 Task: In Heading Arial with underline. Font size of heading  '18'Font style of data Calibri. Font size of data  9Alignment of headline & data Align center. Fill color in heading,  RedFont color of data Black Apply border in Data No BorderIn the sheet  Excel Workbook Spreadsheetbook
Action: Mouse moved to (45, 108)
Screenshot: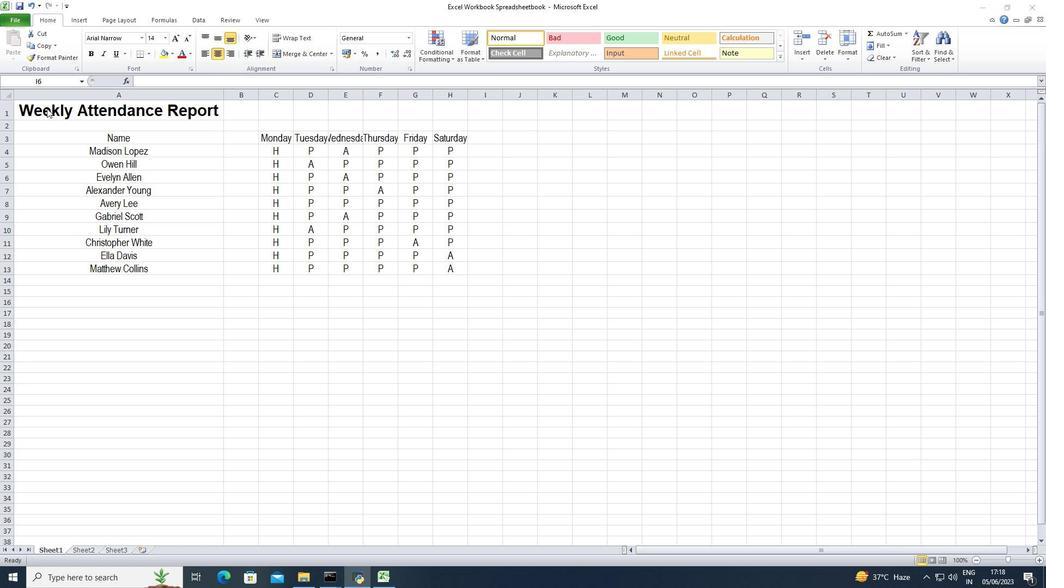 
Action: Mouse pressed left at (45, 108)
Screenshot: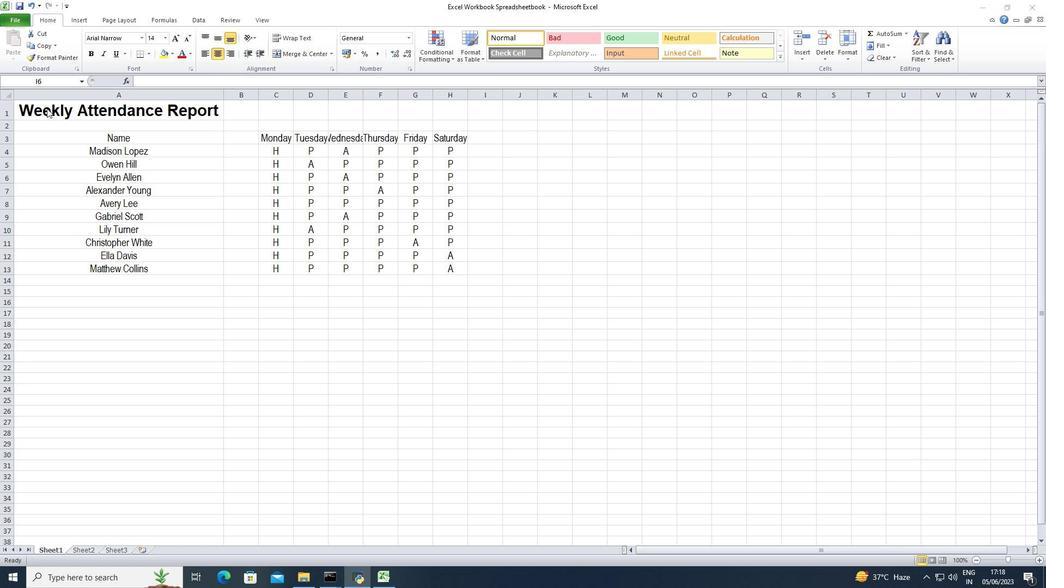 
Action: Mouse pressed left at (45, 108)
Screenshot: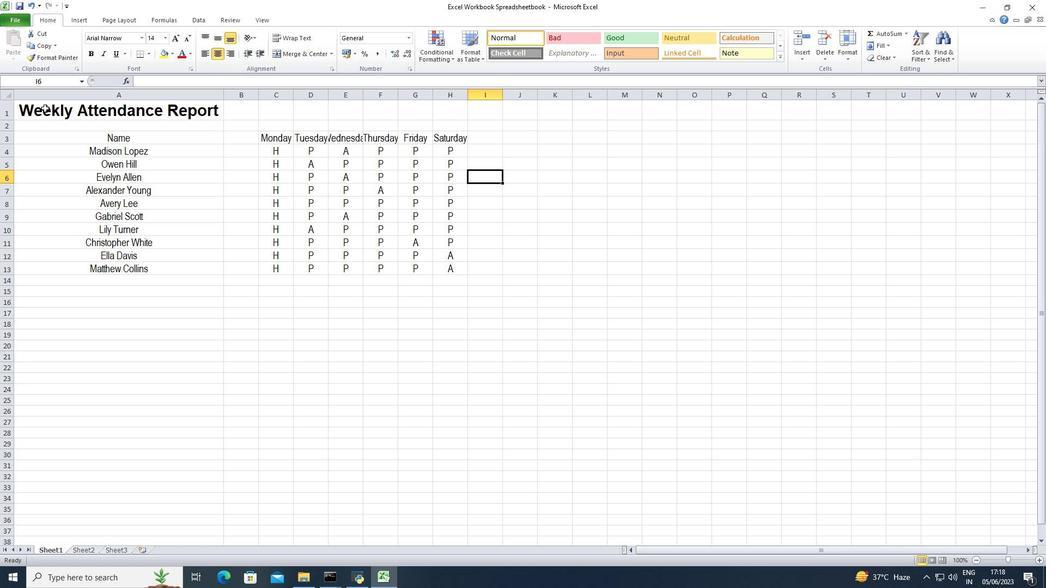
Action: Mouse moved to (33, 109)
Screenshot: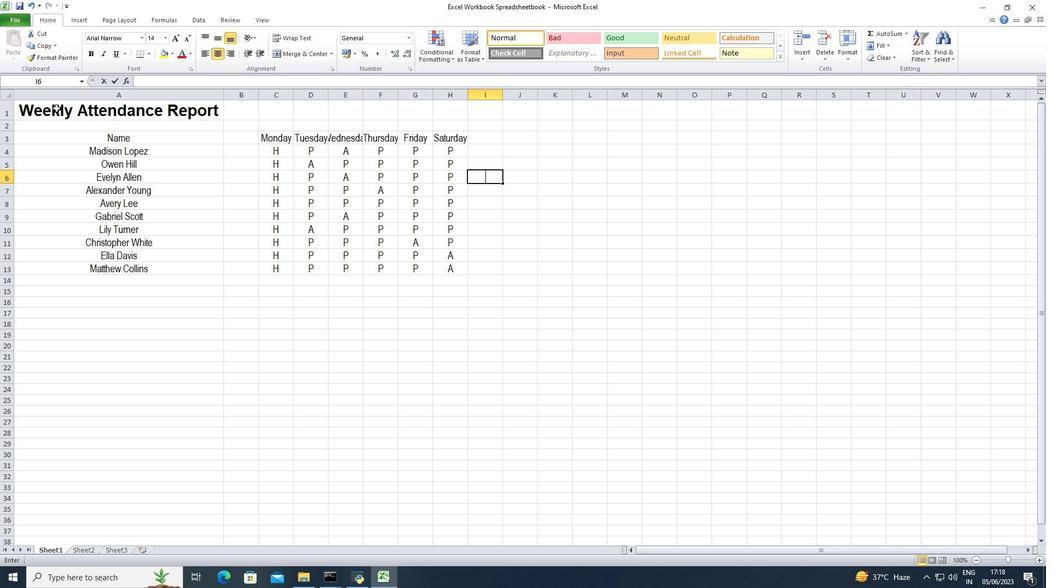 
Action: Mouse pressed left at (33, 109)
Screenshot: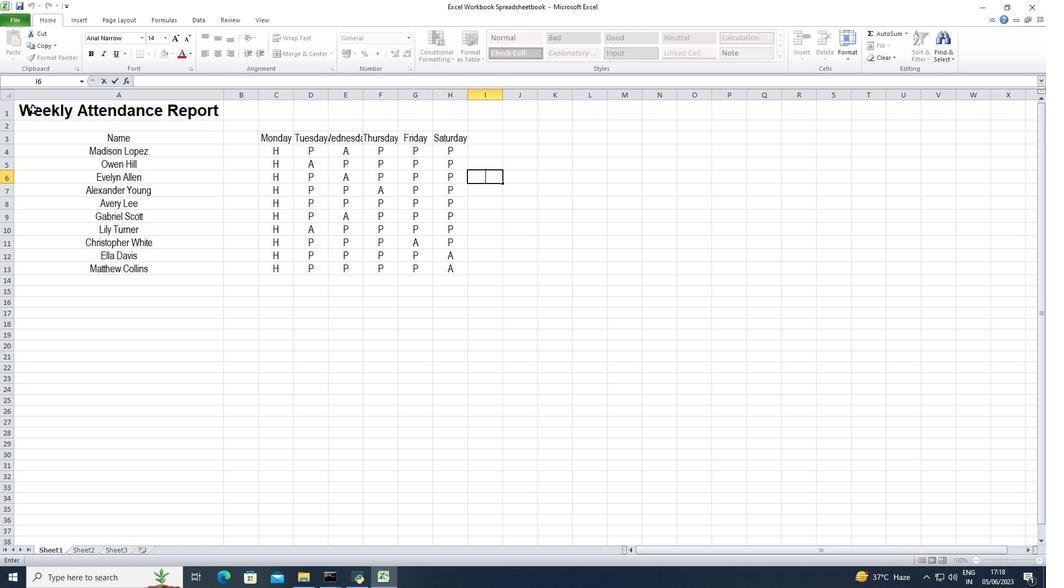 
Action: Mouse moved to (122, 39)
Screenshot: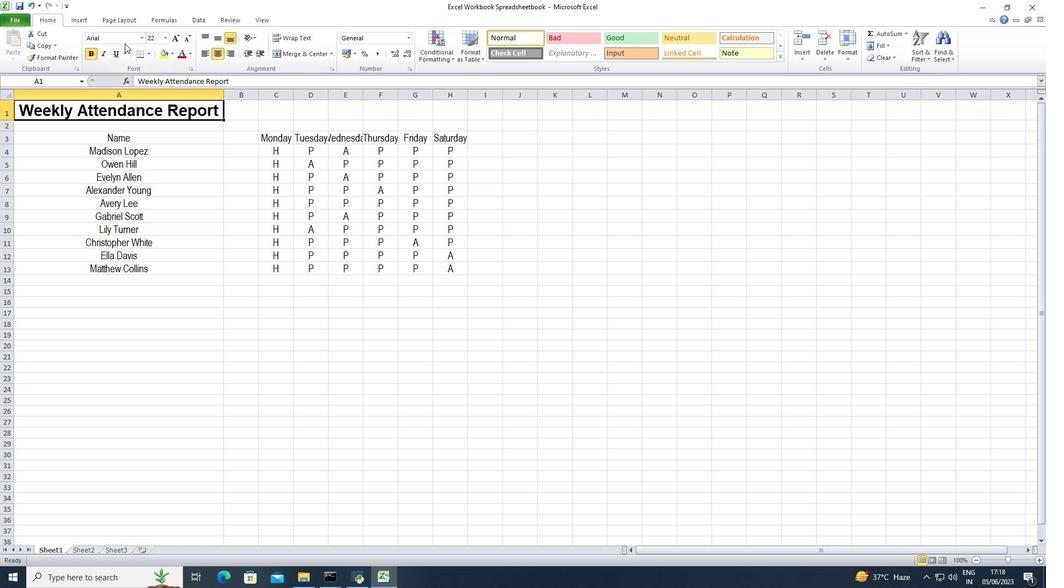 
Action: Mouse pressed left at (122, 39)
Screenshot: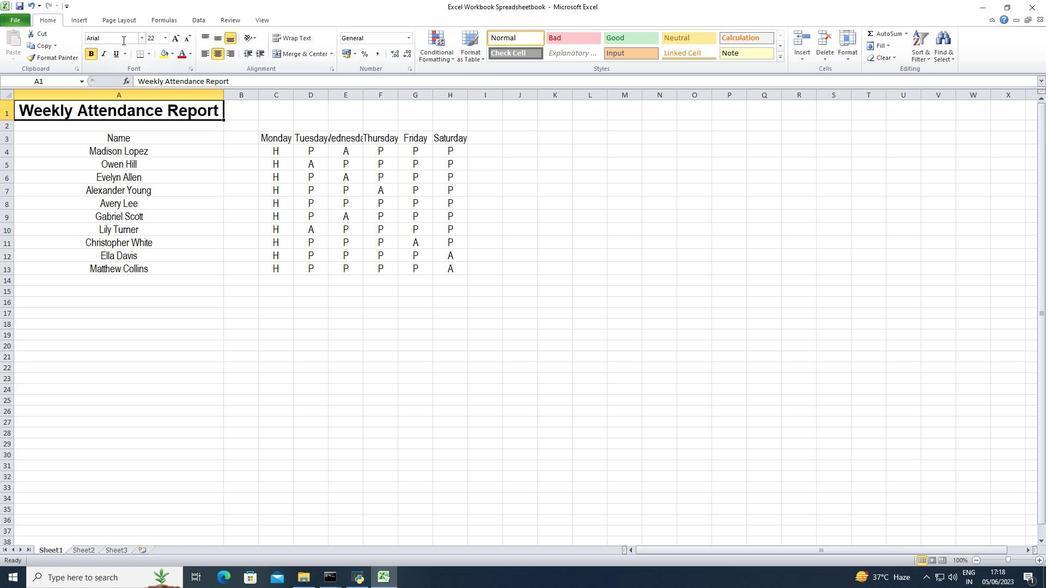 
Action: Key pressed <Key.enter>
Screenshot: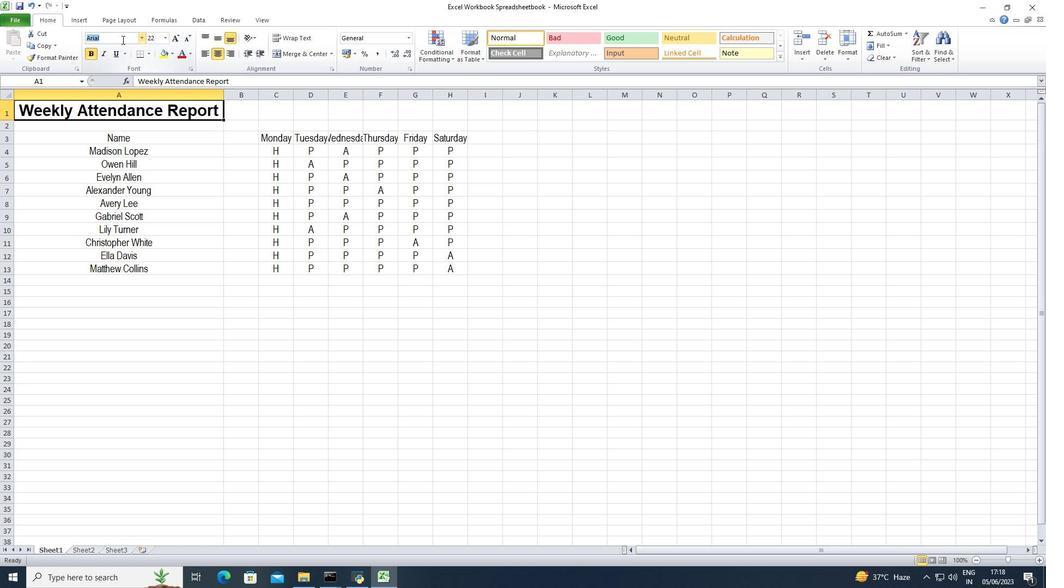 
Action: Mouse moved to (117, 50)
Screenshot: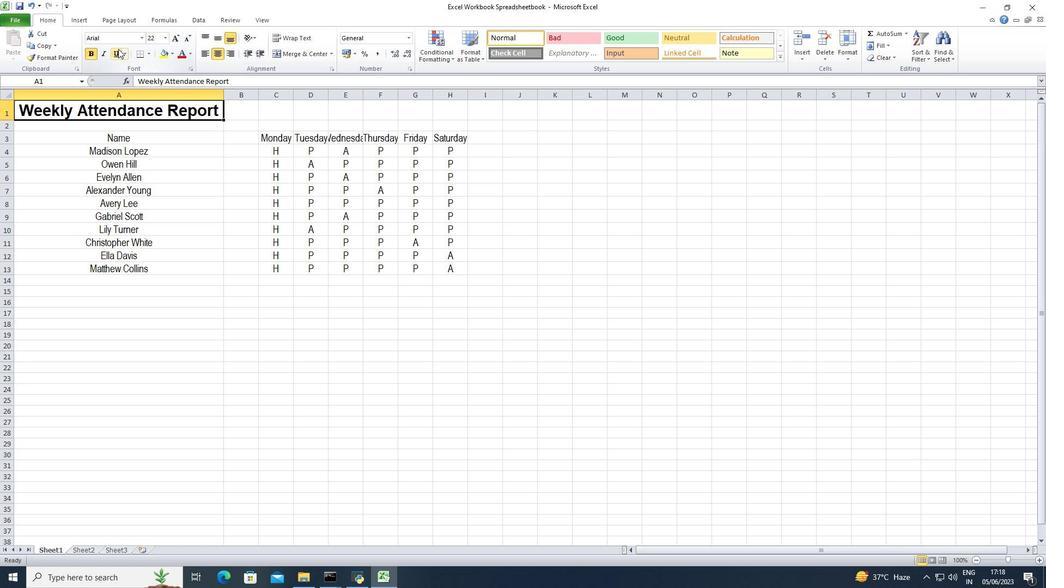 
Action: Mouse pressed left at (117, 50)
Screenshot: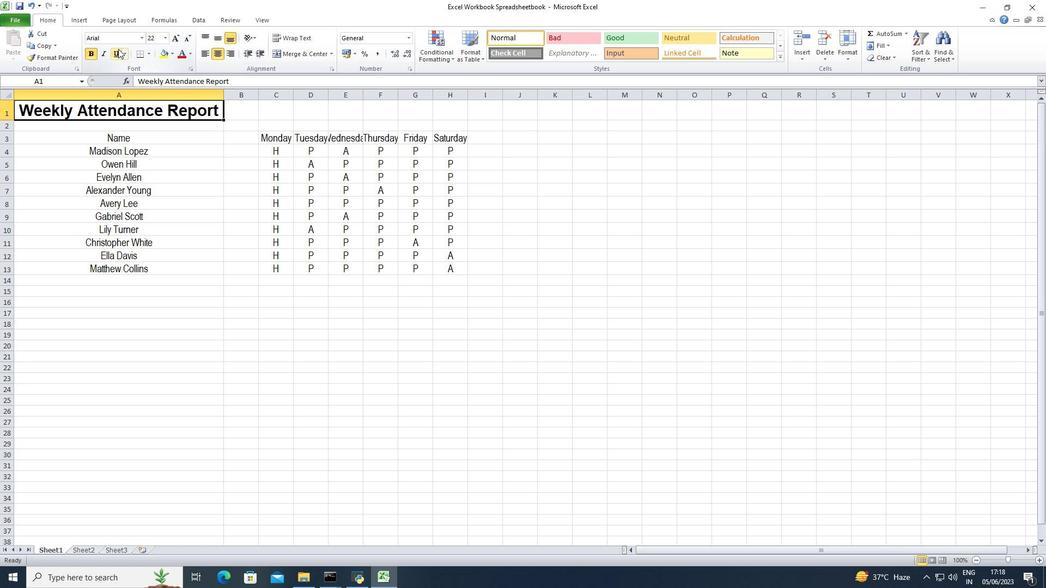 
Action: Mouse moved to (166, 37)
Screenshot: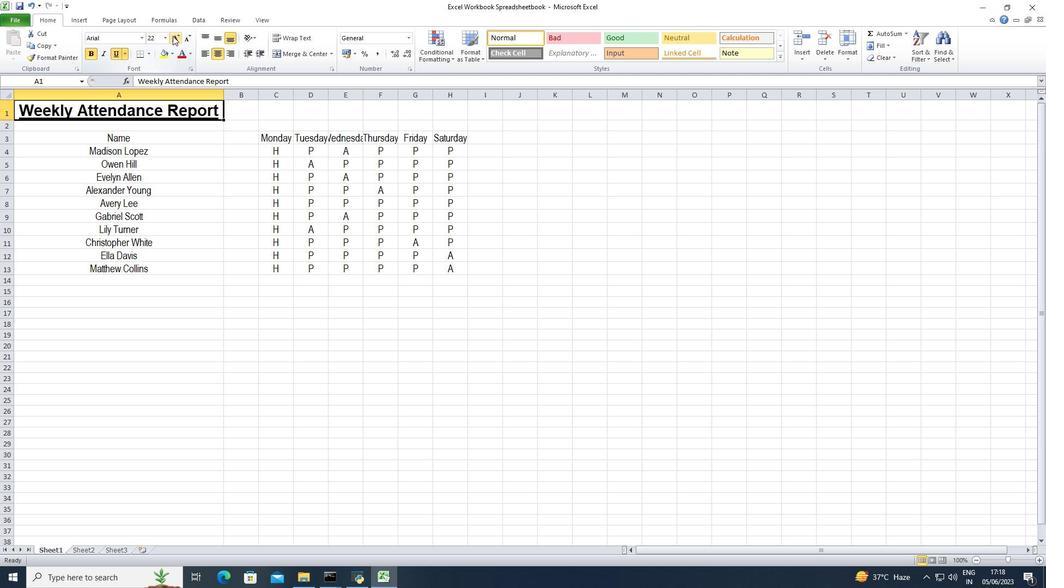 
Action: Mouse pressed left at (166, 37)
Screenshot: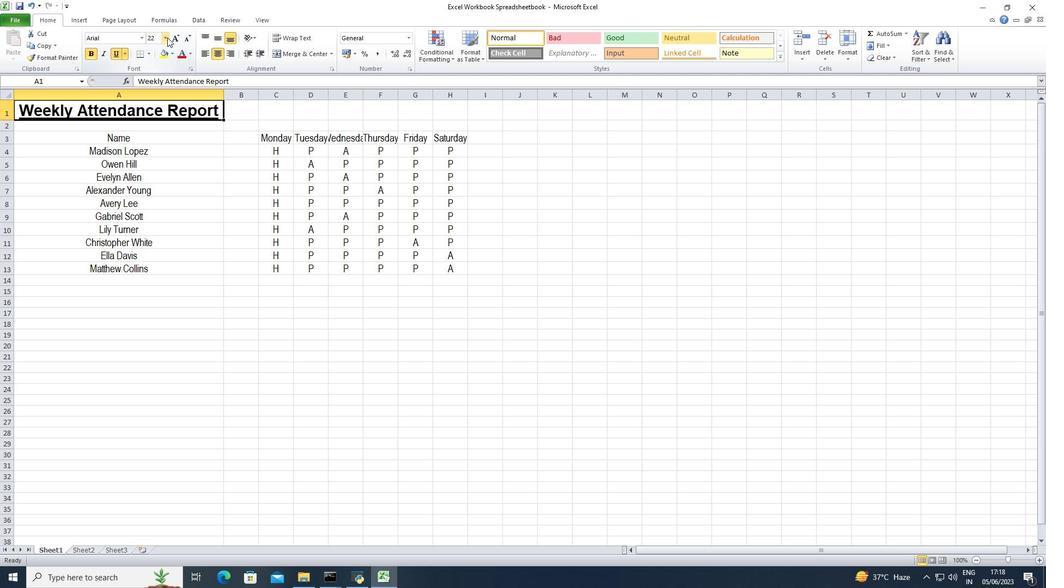 
Action: Mouse moved to (155, 115)
Screenshot: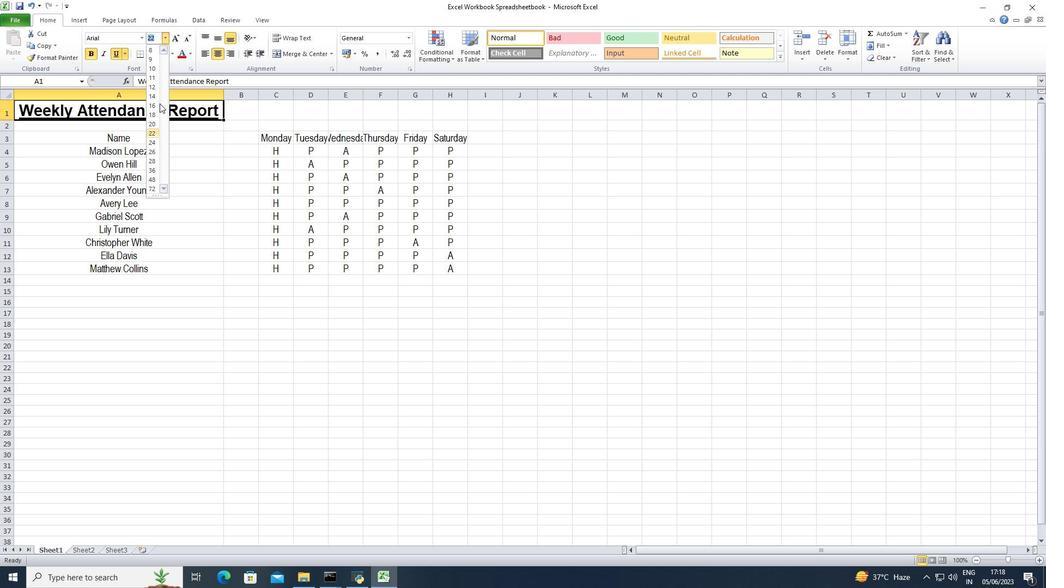 
Action: Mouse pressed left at (155, 115)
Screenshot: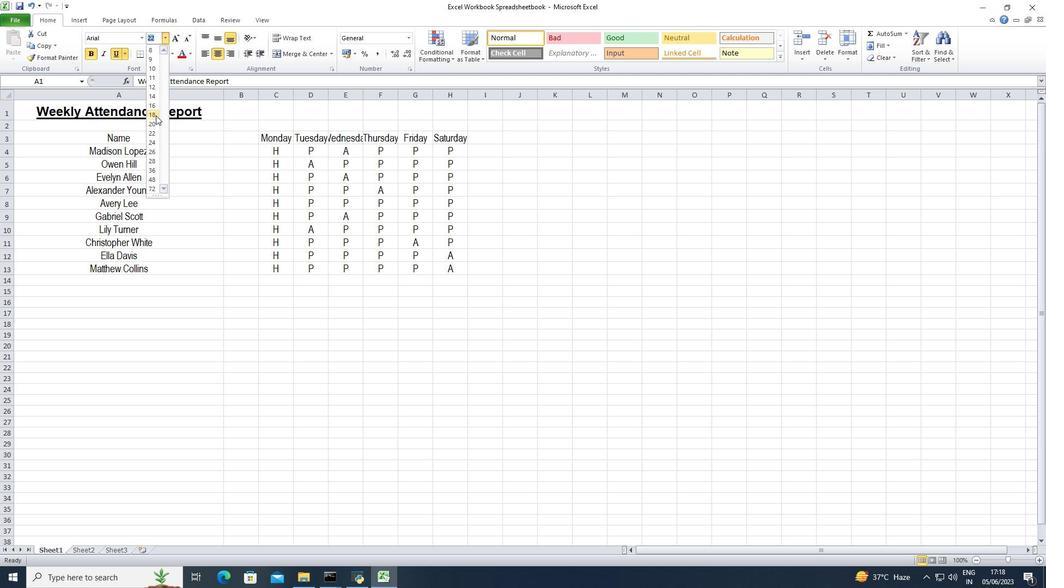 
Action: Mouse moved to (135, 136)
Screenshot: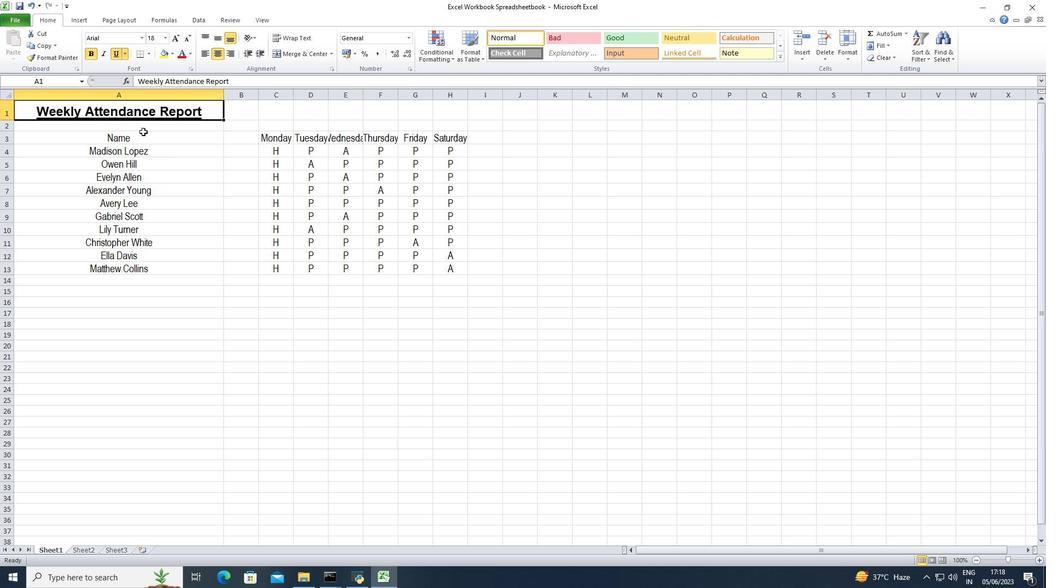 
Action: Mouse pressed left at (135, 136)
Screenshot: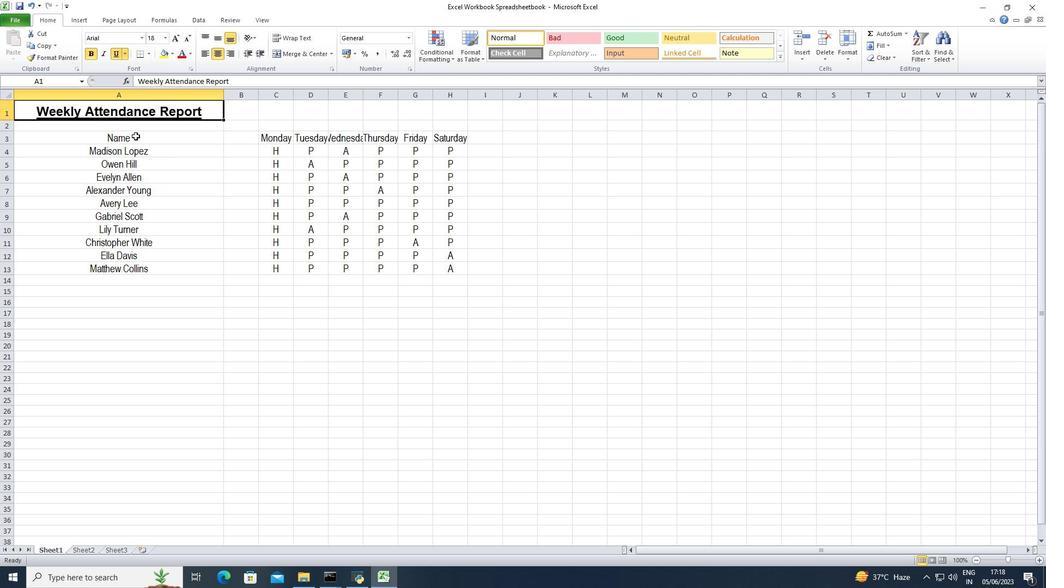 
Action: Mouse moved to (123, 39)
Screenshot: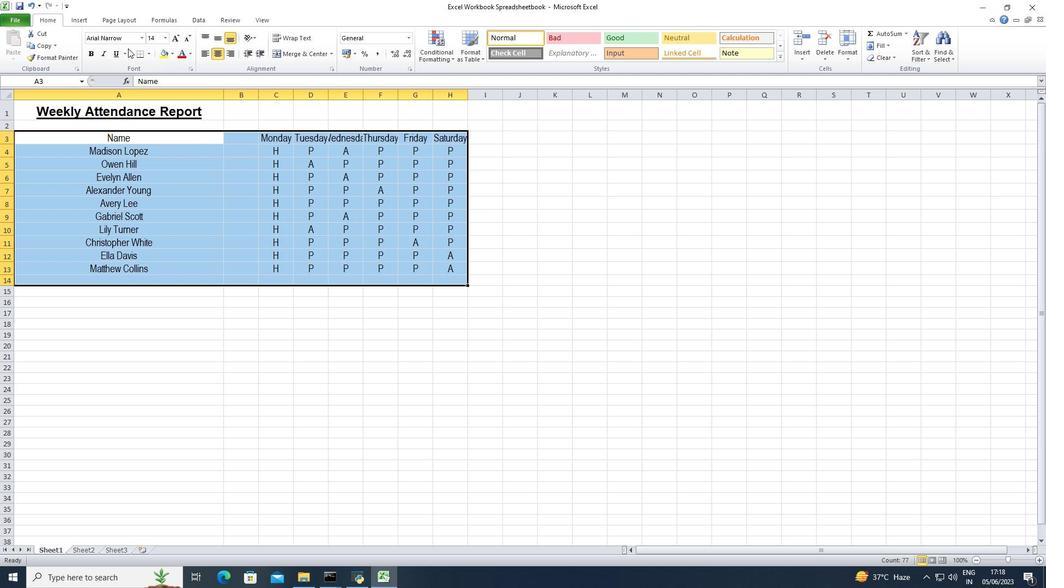 
Action: Mouse pressed left at (123, 39)
Screenshot: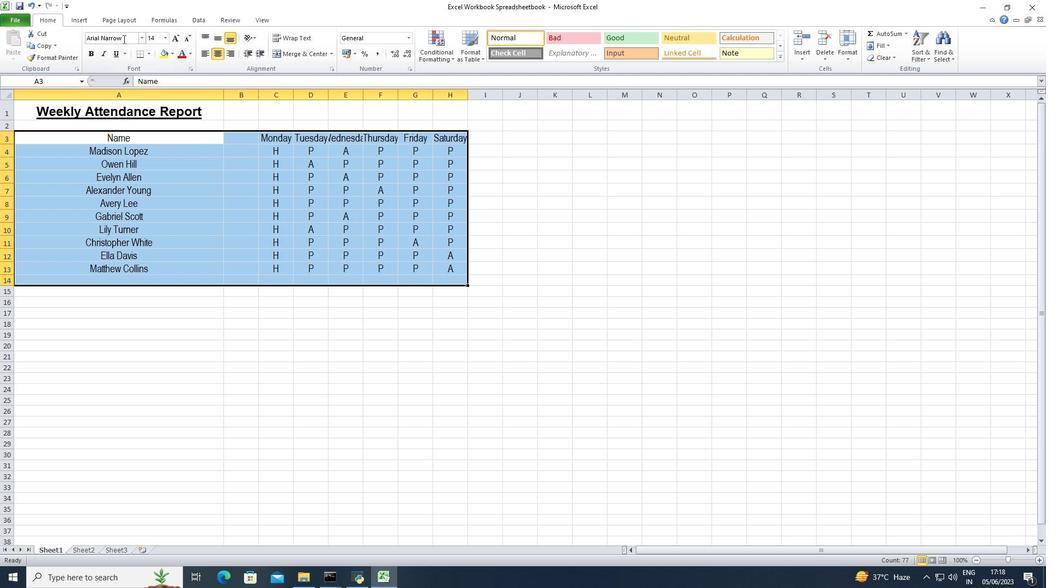 
Action: Key pressed <Key.shift>Calibri<Key.enter>
Screenshot: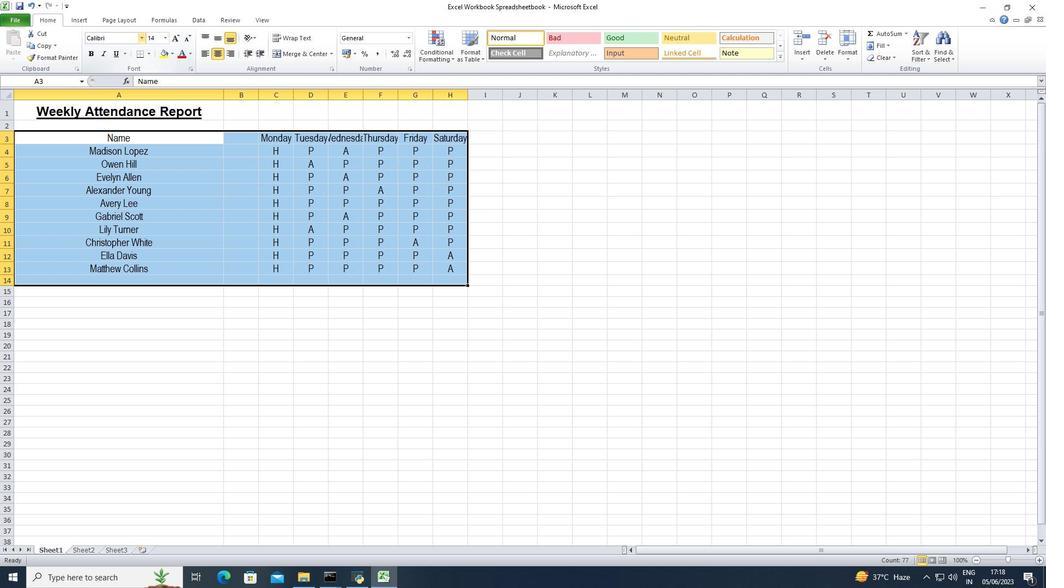 
Action: Mouse moved to (166, 33)
Screenshot: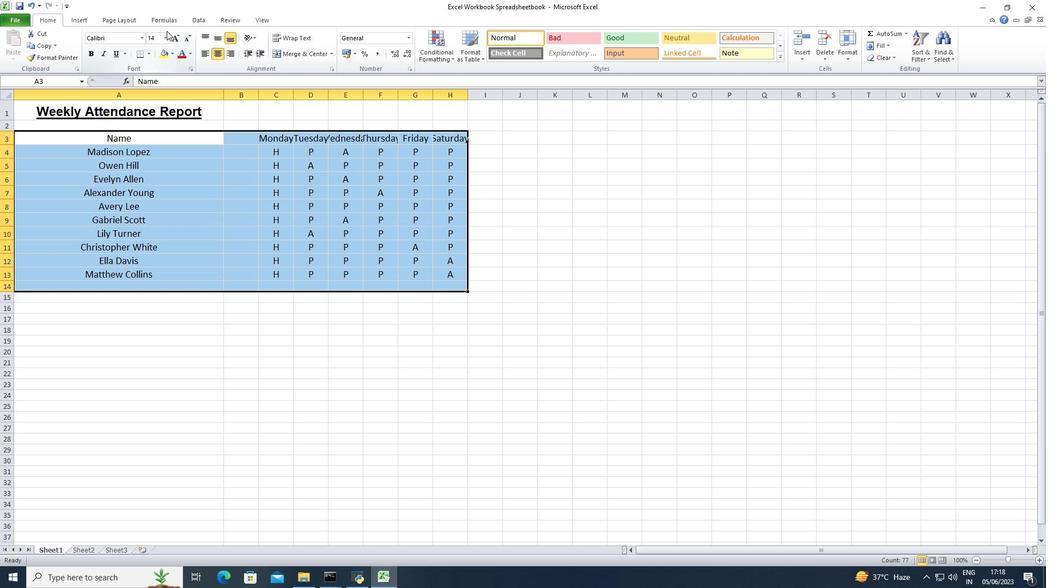 
Action: Mouse pressed left at (166, 33)
Screenshot: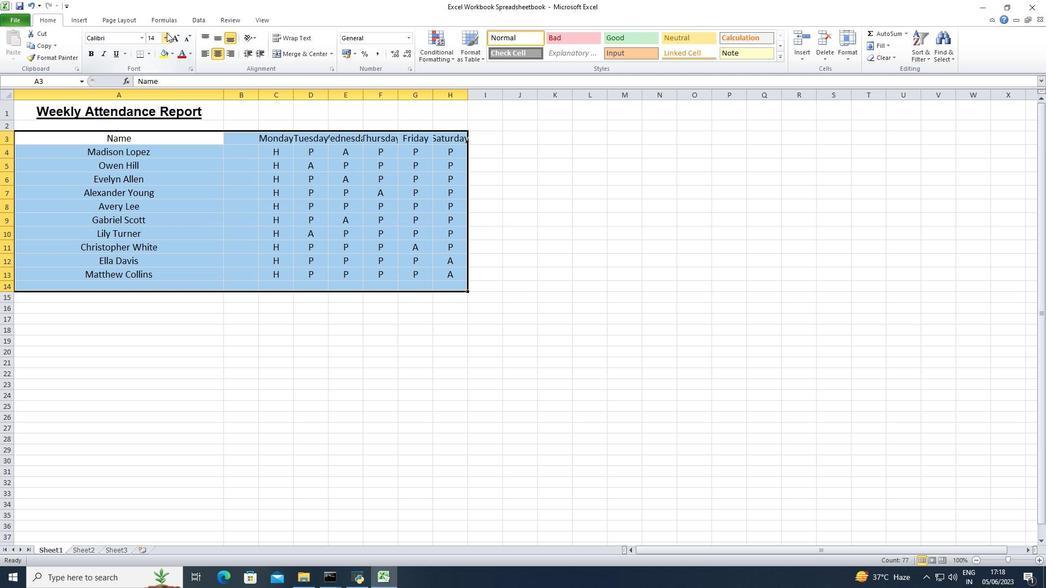 
Action: Mouse moved to (156, 56)
Screenshot: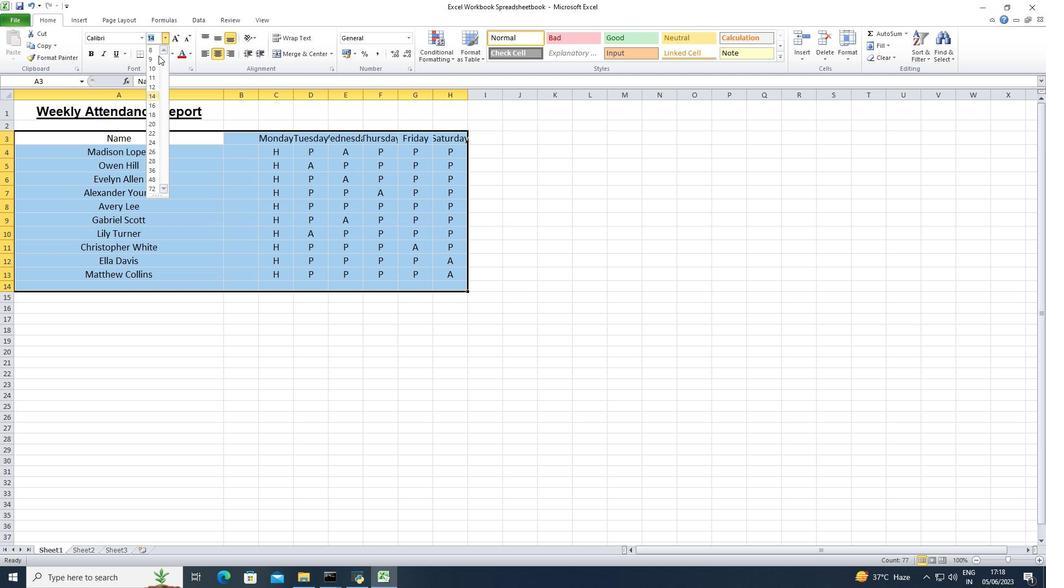 
Action: Mouse pressed left at (156, 56)
Screenshot: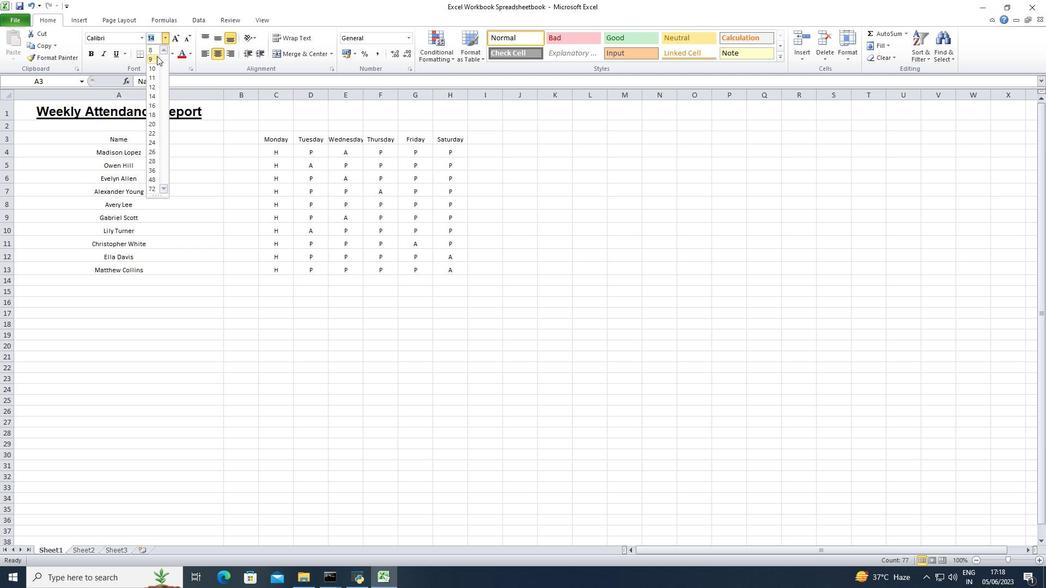 
Action: Mouse moved to (220, 55)
Screenshot: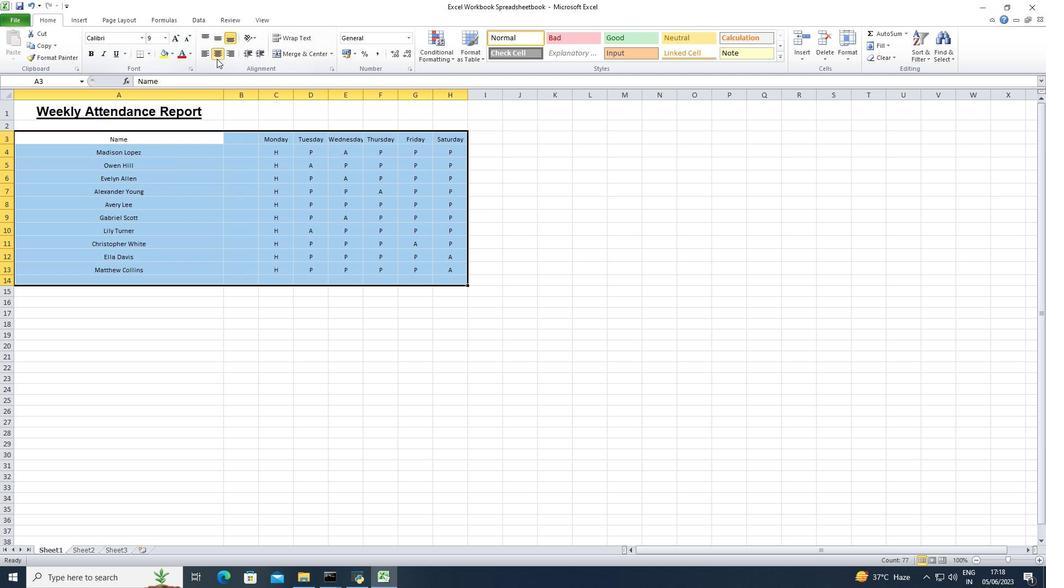 
Action: Mouse pressed left at (220, 55)
Screenshot: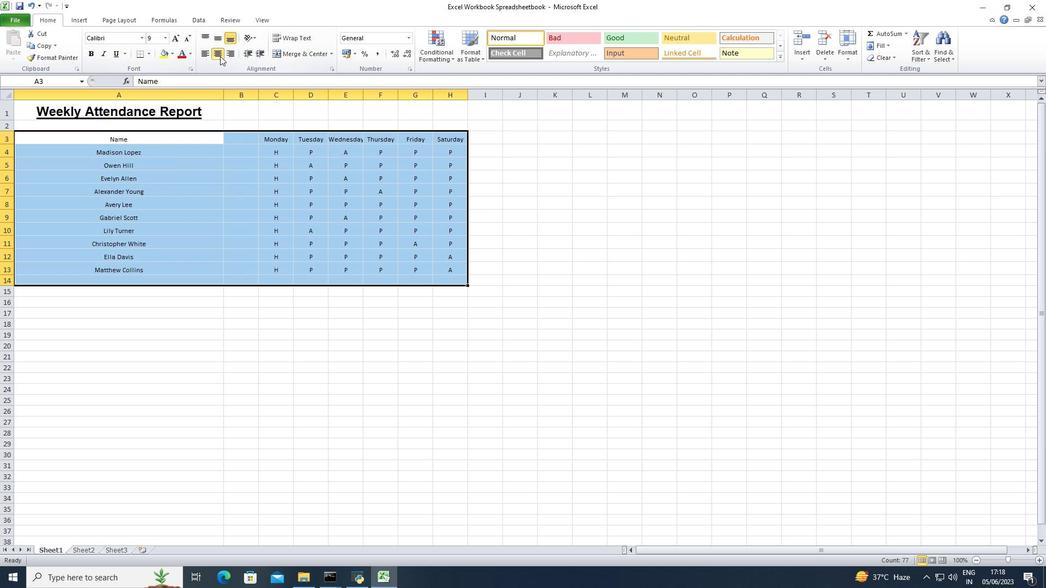 
Action: Mouse pressed left at (220, 55)
Screenshot: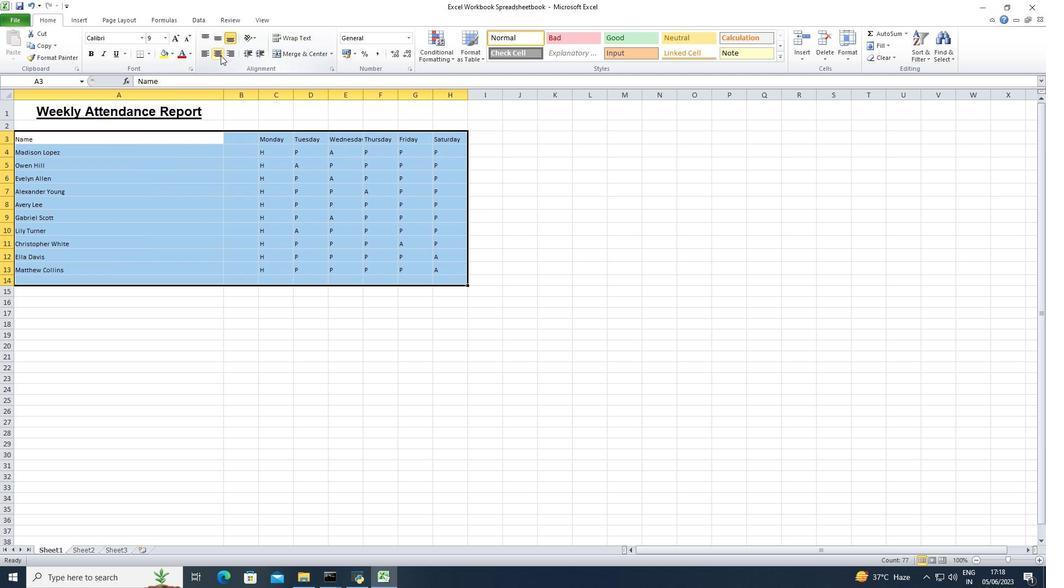 
Action: Mouse moved to (56, 116)
Screenshot: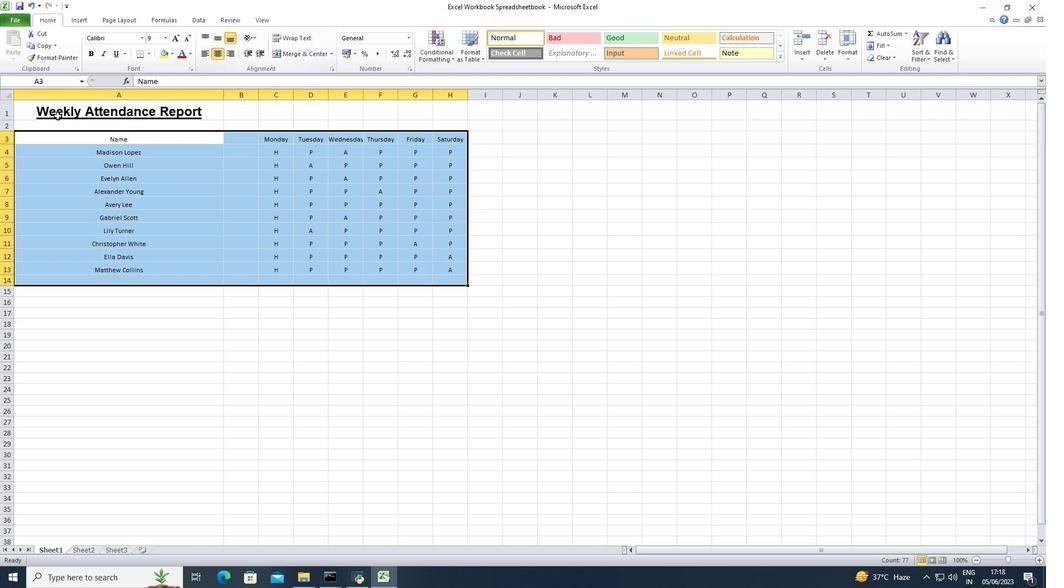 
Action: Mouse pressed left at (56, 116)
Screenshot: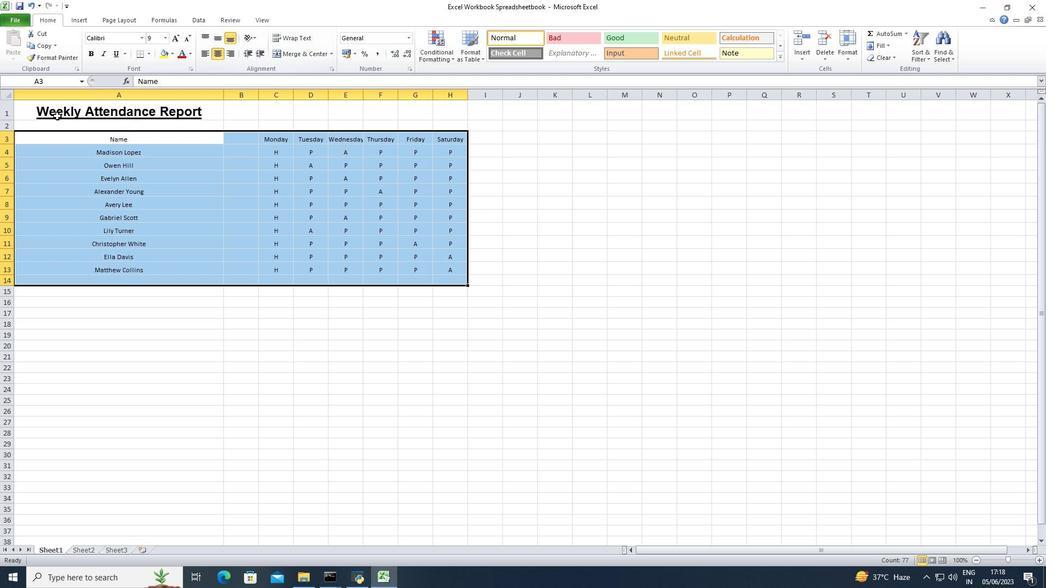 
Action: Mouse moved to (216, 52)
Screenshot: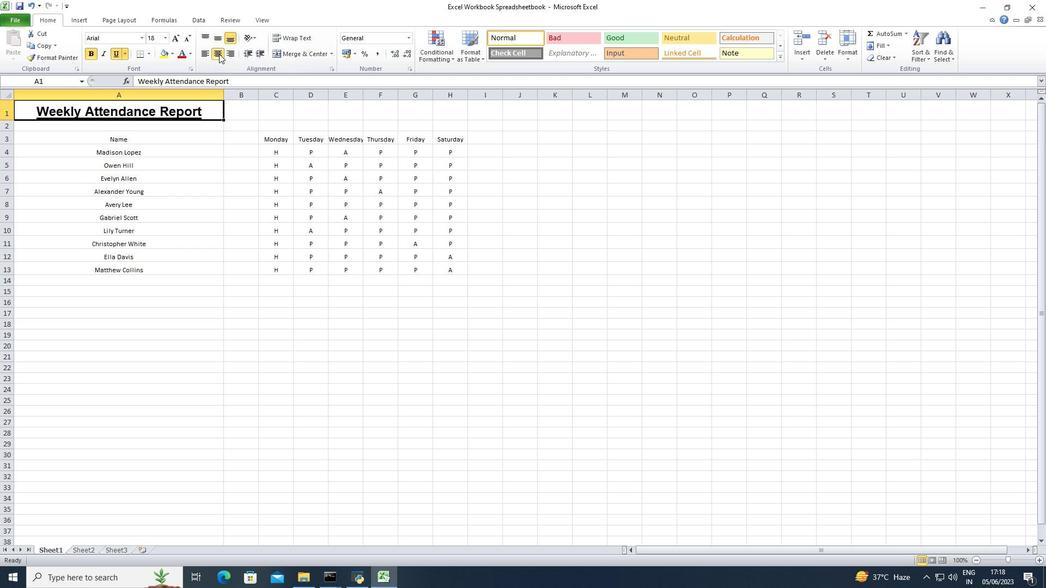 
Action: Mouse pressed left at (216, 52)
Screenshot: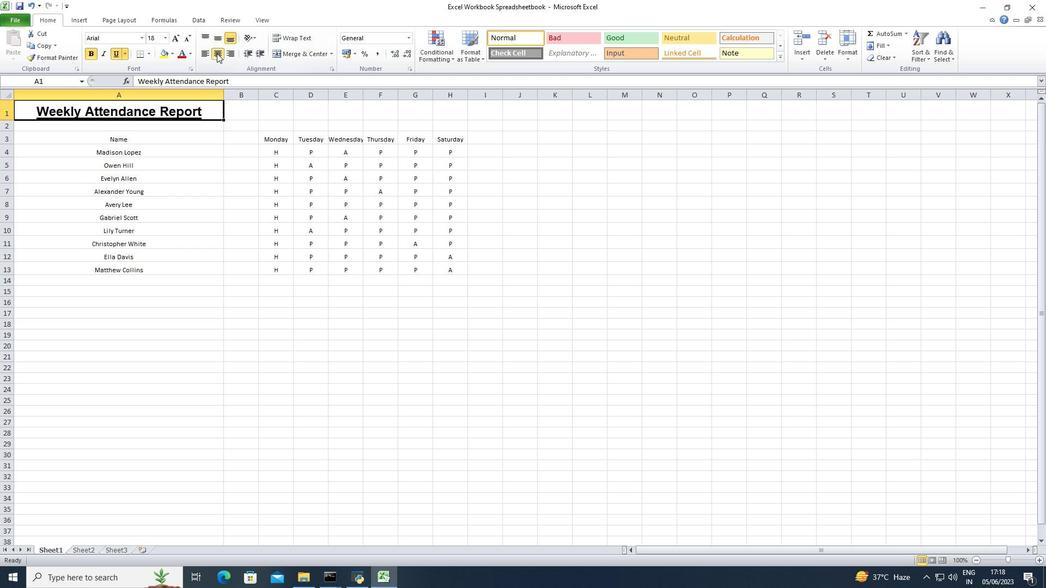 
Action: Mouse pressed left at (216, 52)
Screenshot: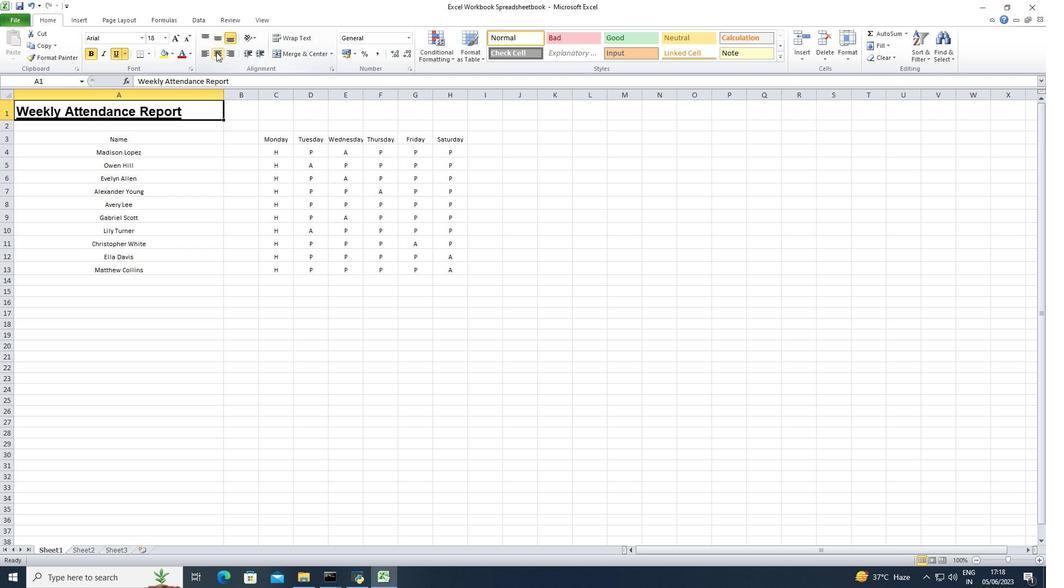 
Action: Mouse moved to (171, 48)
Screenshot: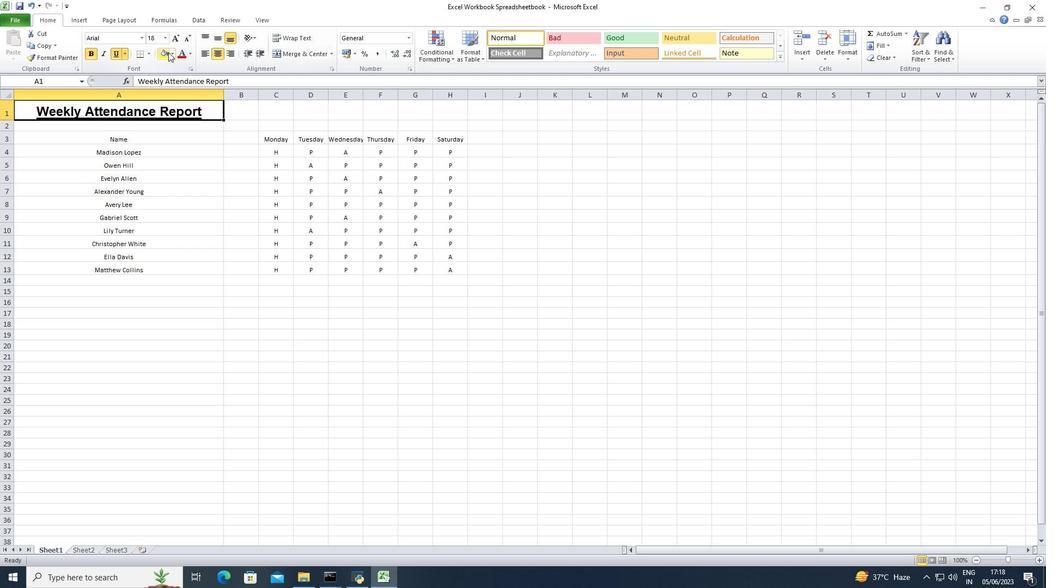 
Action: Mouse pressed left at (171, 48)
Screenshot: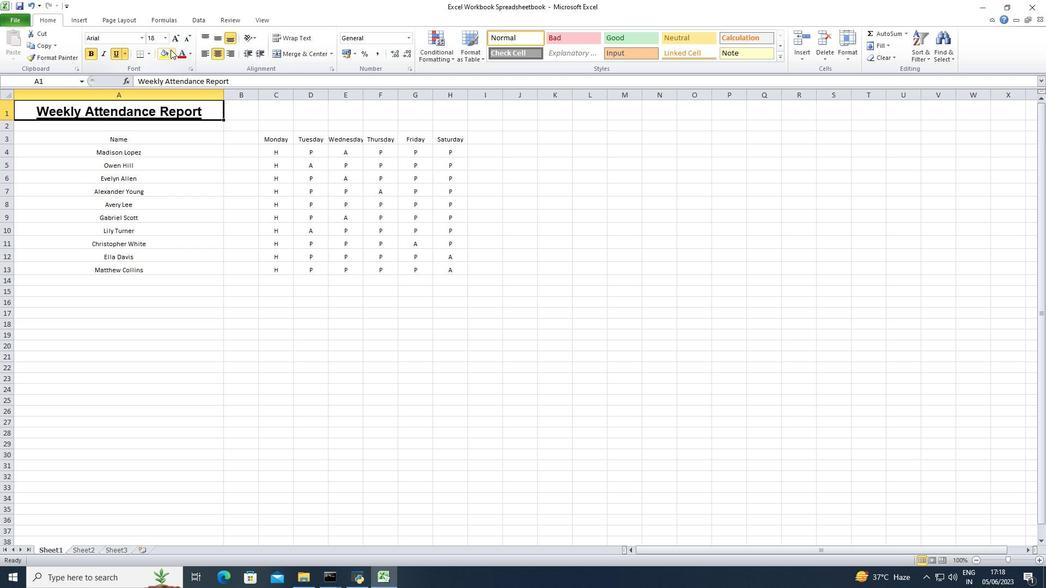 
Action: Mouse moved to (173, 134)
Screenshot: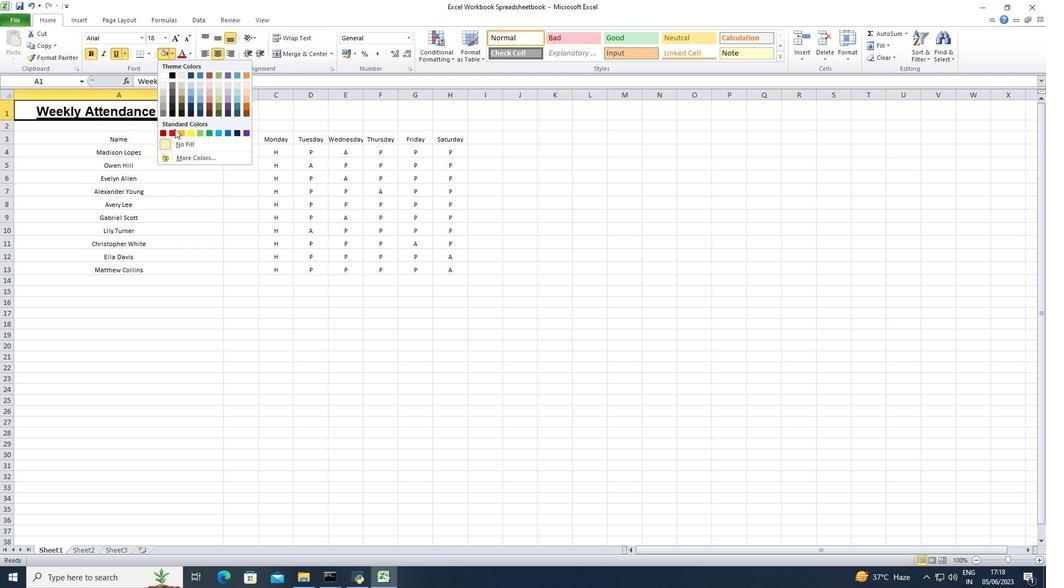 
Action: Mouse pressed left at (173, 134)
Screenshot: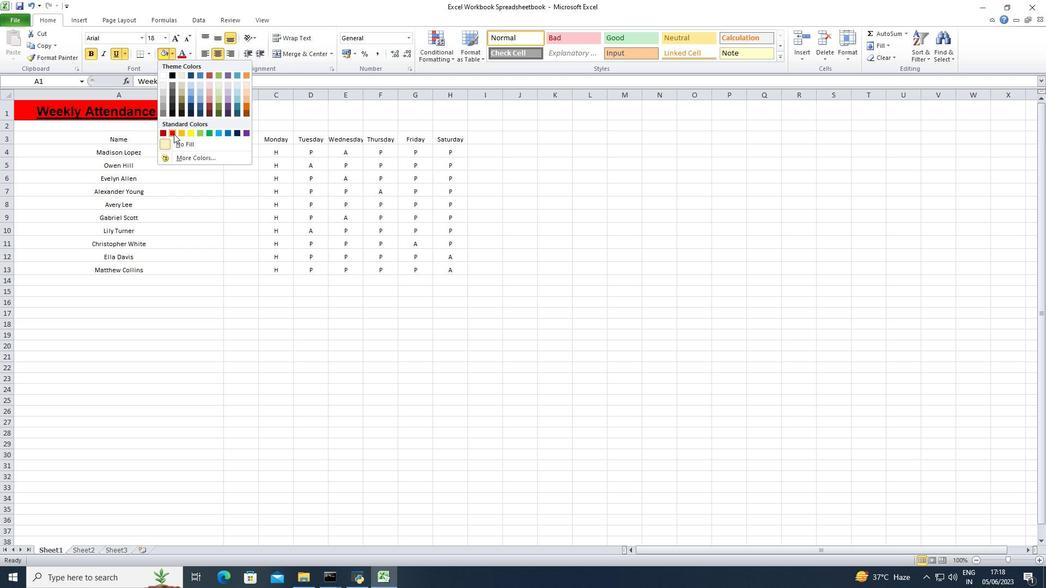 
Action: Mouse moved to (121, 139)
Screenshot: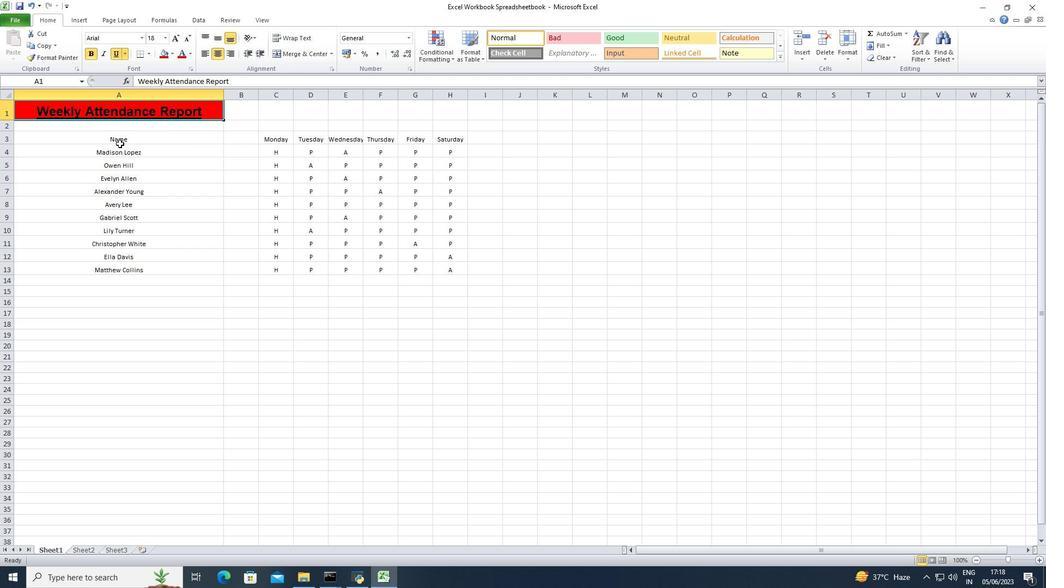 
Action: Mouse pressed left at (121, 139)
Screenshot: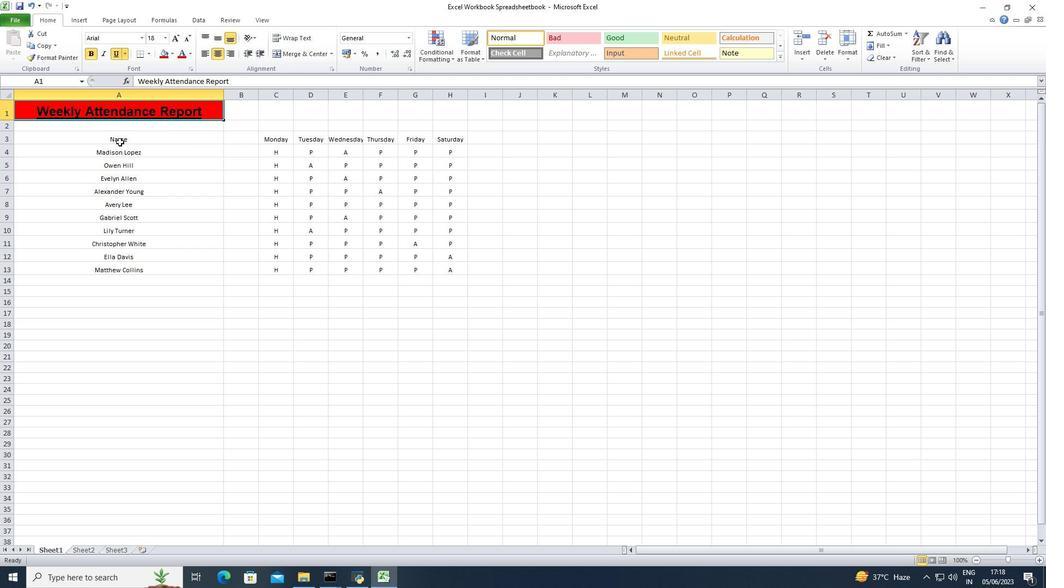 
Action: Mouse moved to (188, 55)
Screenshot: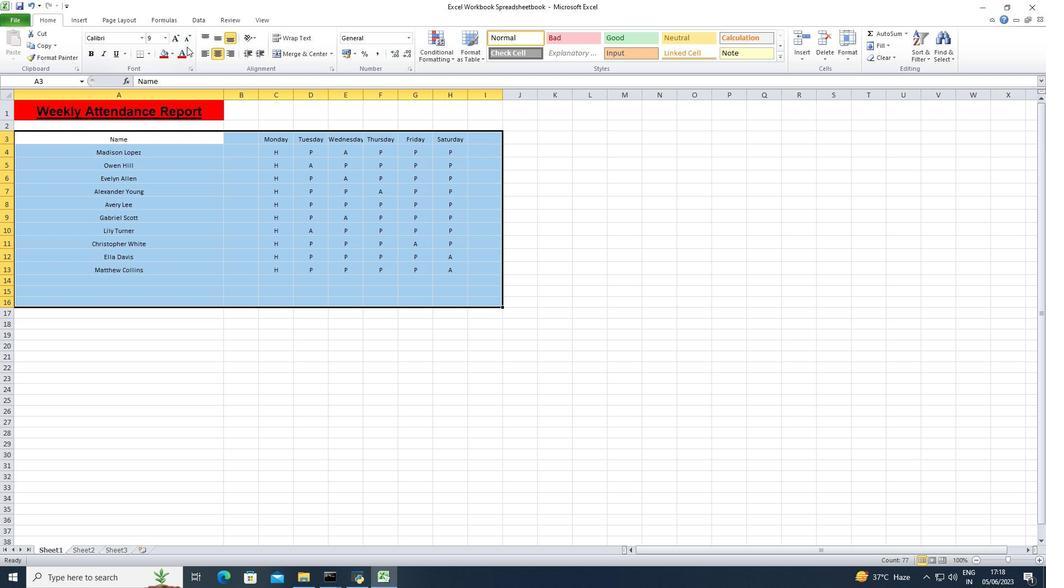 
Action: Mouse pressed left at (188, 55)
Screenshot: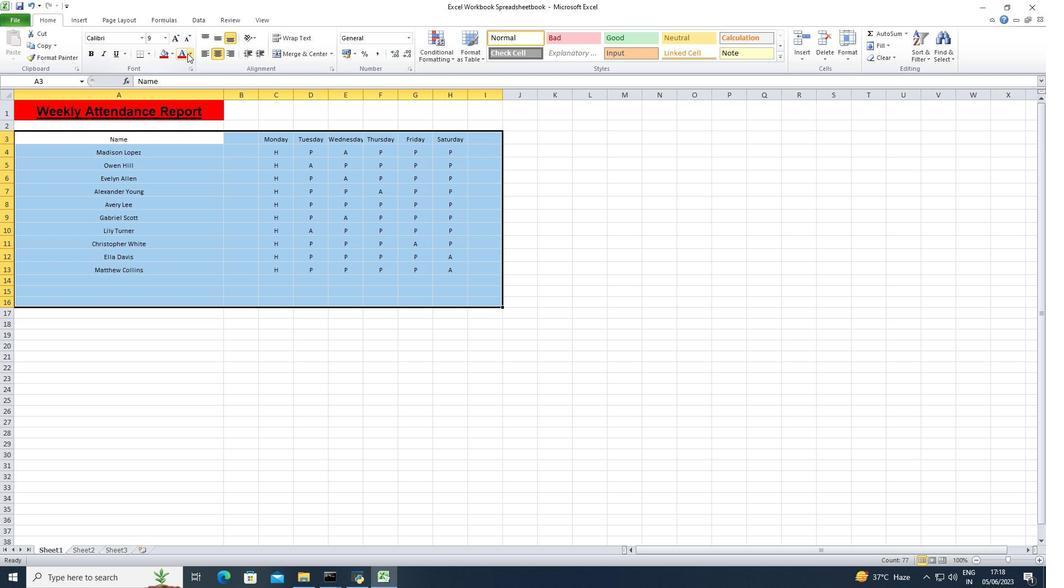 
Action: Mouse moved to (185, 68)
Screenshot: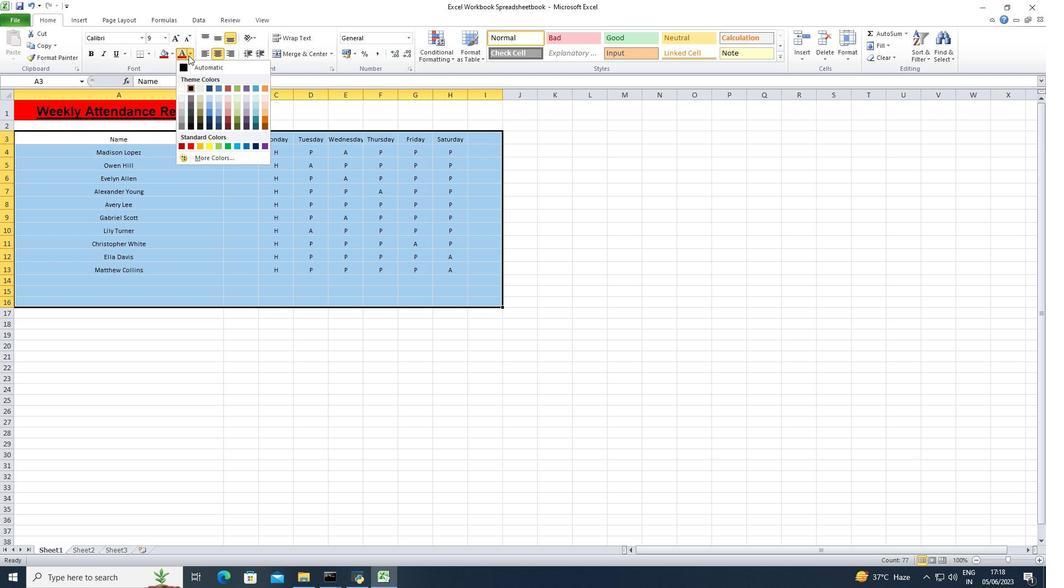 
Action: Mouse pressed left at (185, 68)
Screenshot: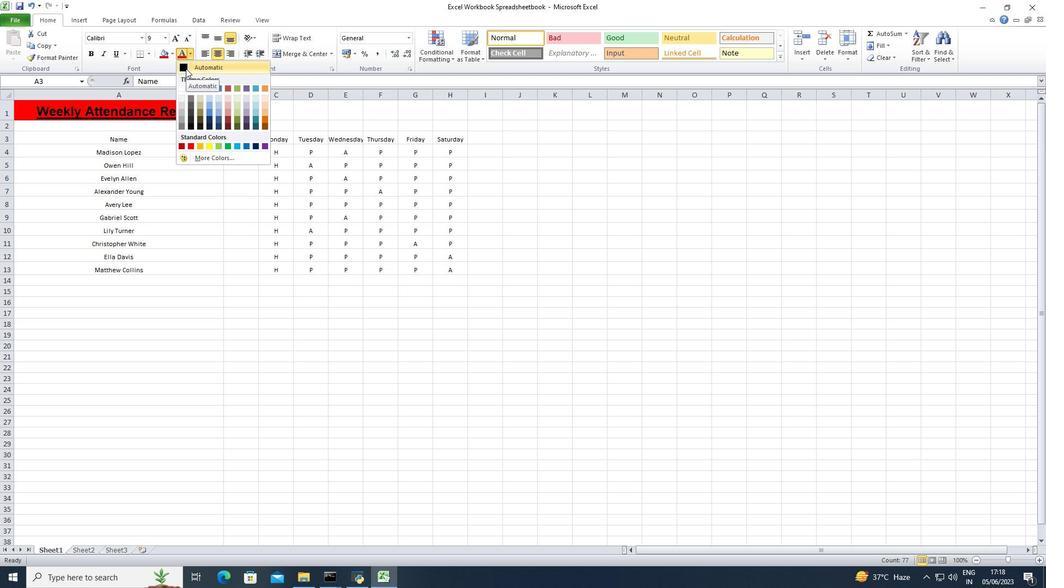 
Action: Mouse moved to (149, 53)
Screenshot: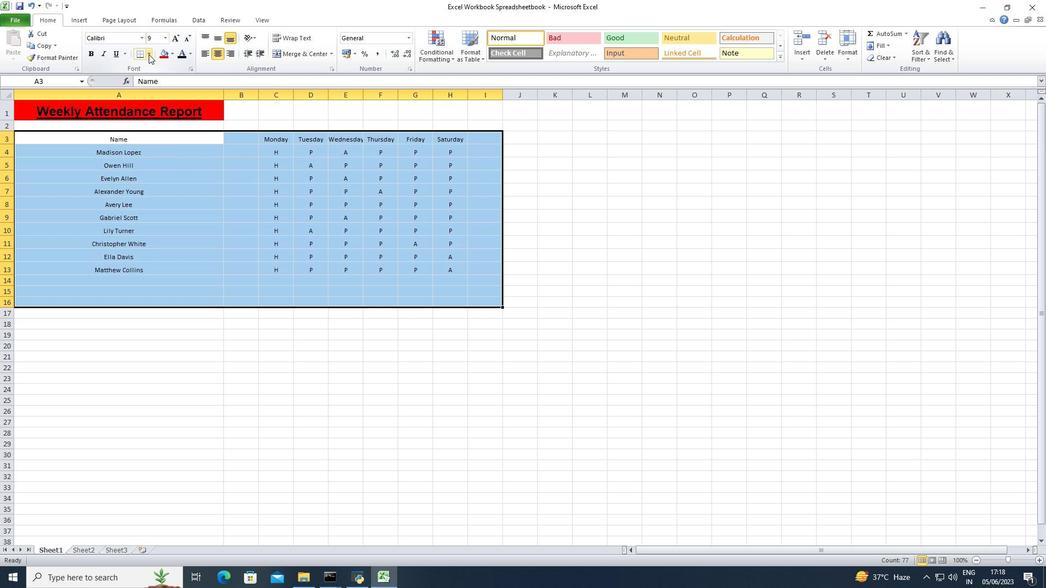 
Action: Mouse pressed left at (149, 53)
Screenshot: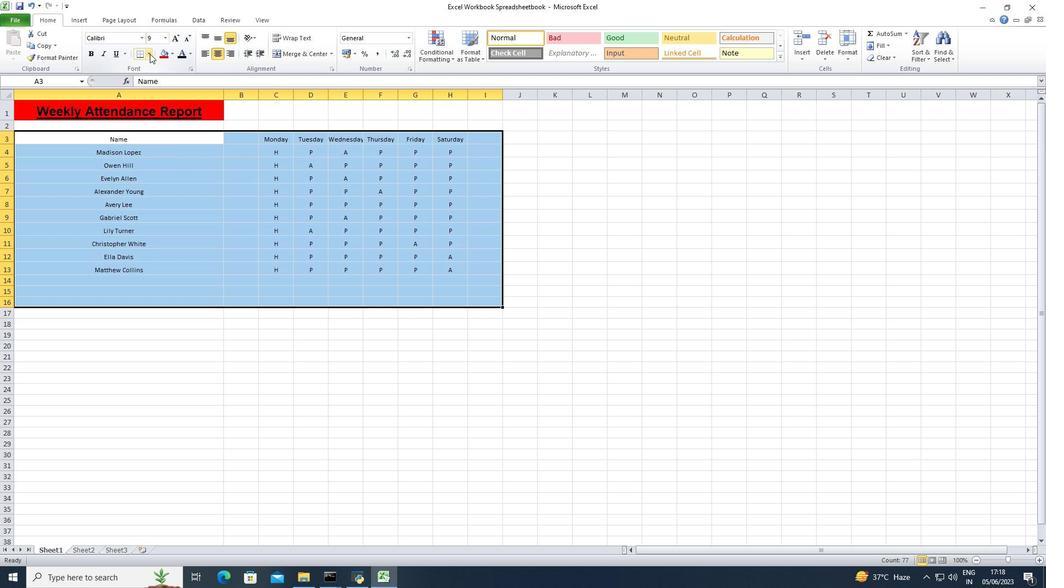 
Action: Mouse moved to (170, 125)
Screenshot: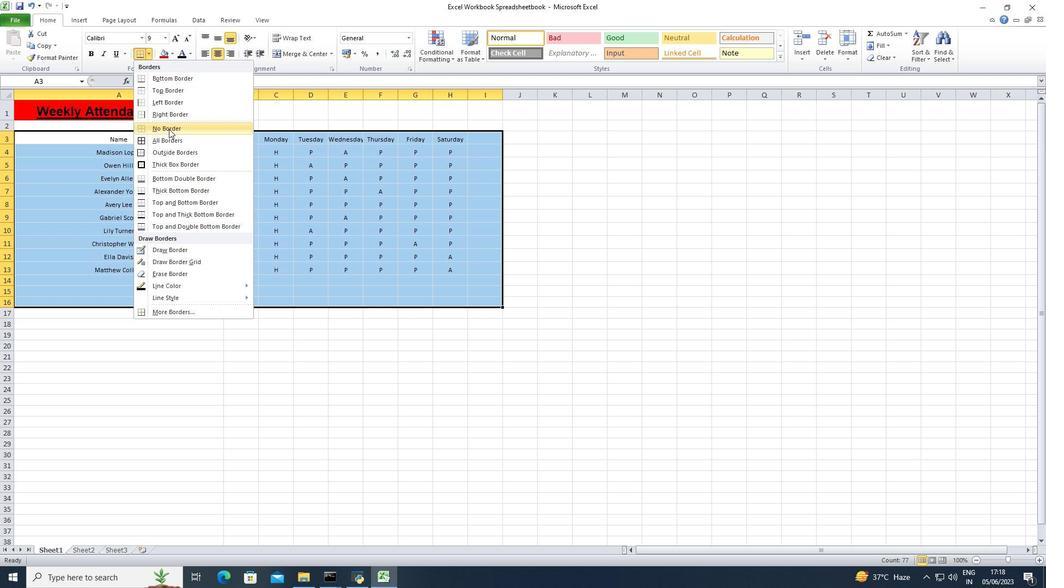 
Action: Mouse pressed left at (170, 125)
Screenshot: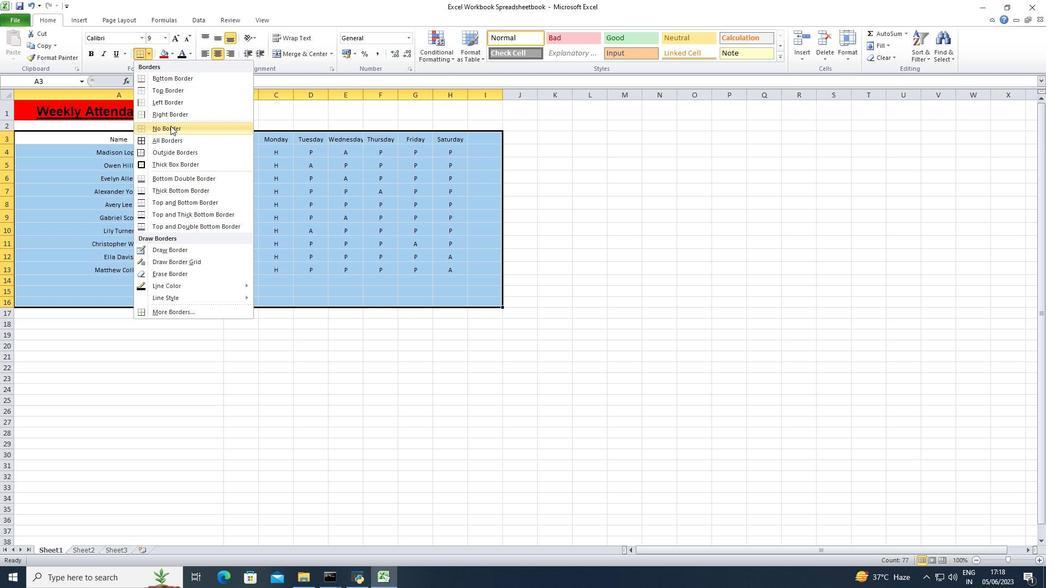 
Action: Mouse moved to (566, 168)
Screenshot: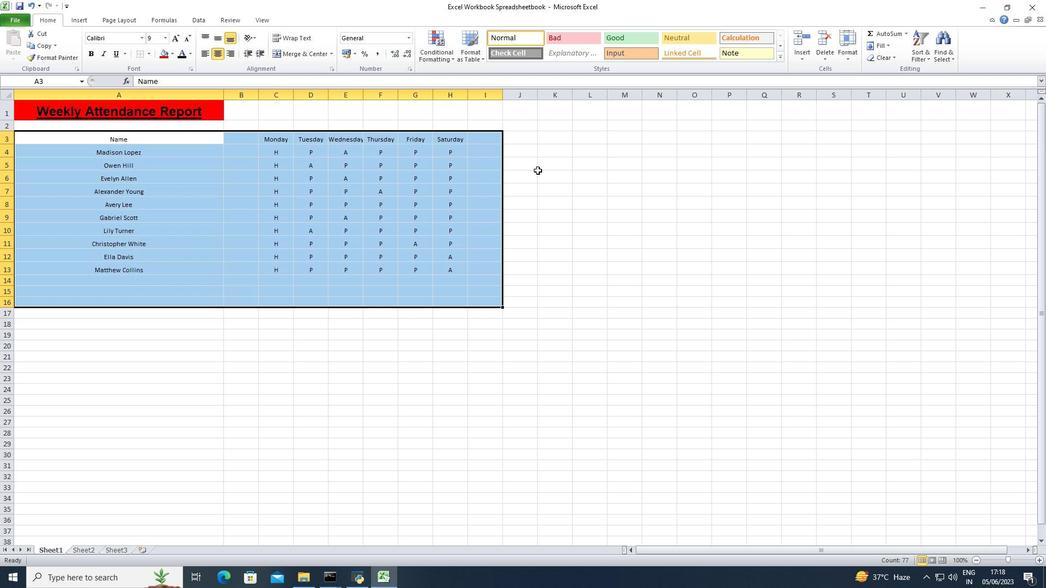 
Action: Mouse pressed left at (566, 168)
Screenshot: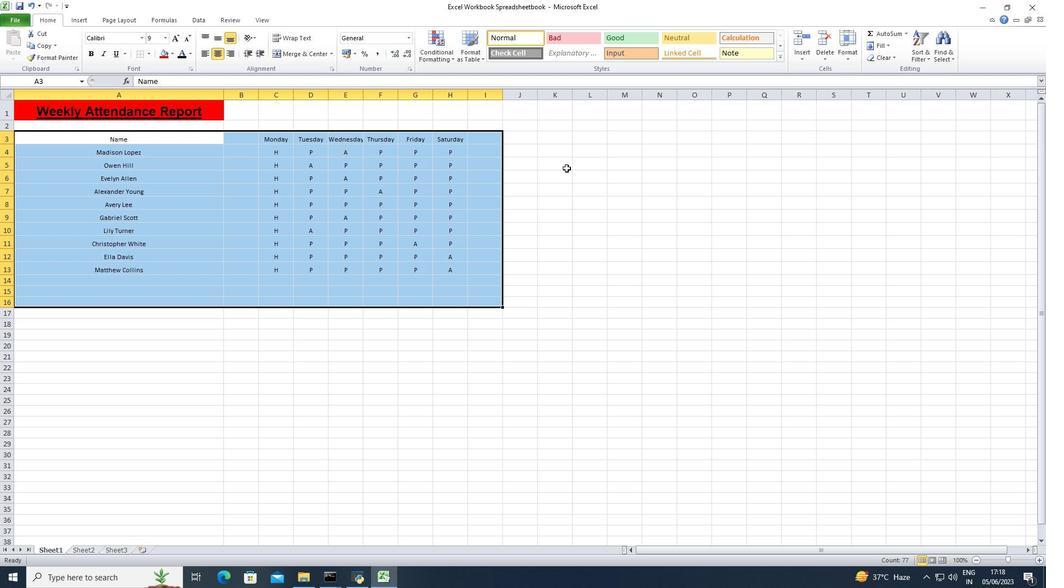 
